 Task: Enable public transport information for Cleveland, Wisconisn, United States.
Action: Mouse moved to (185, 323)
Screenshot: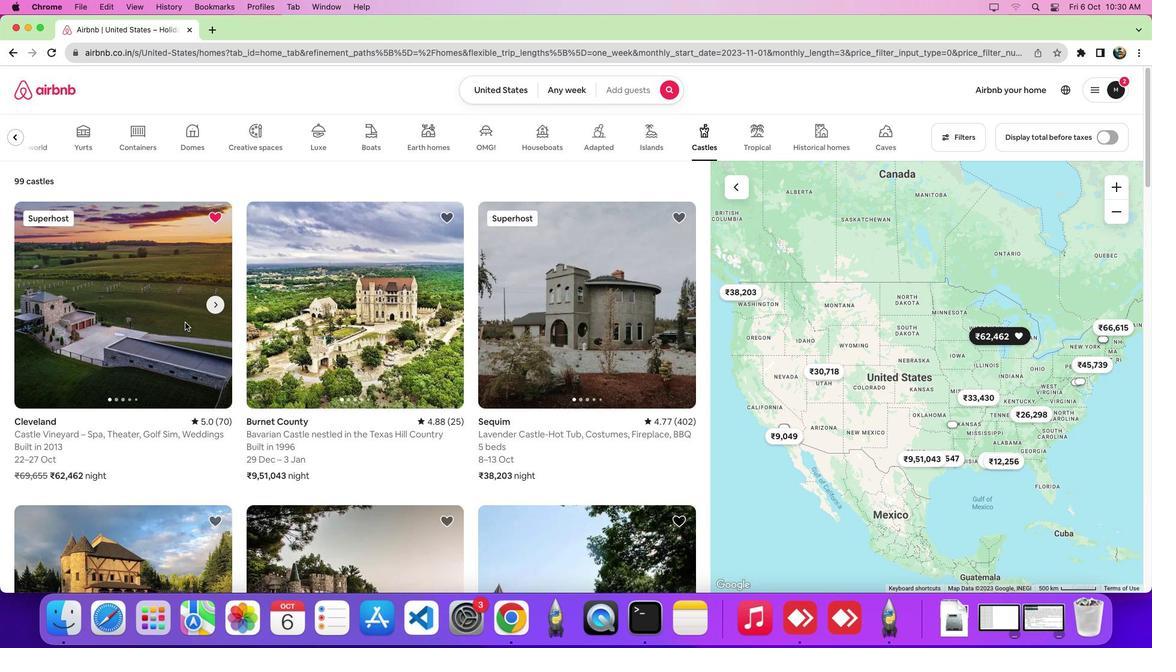 
Action: Mouse pressed left at (185, 323)
Screenshot: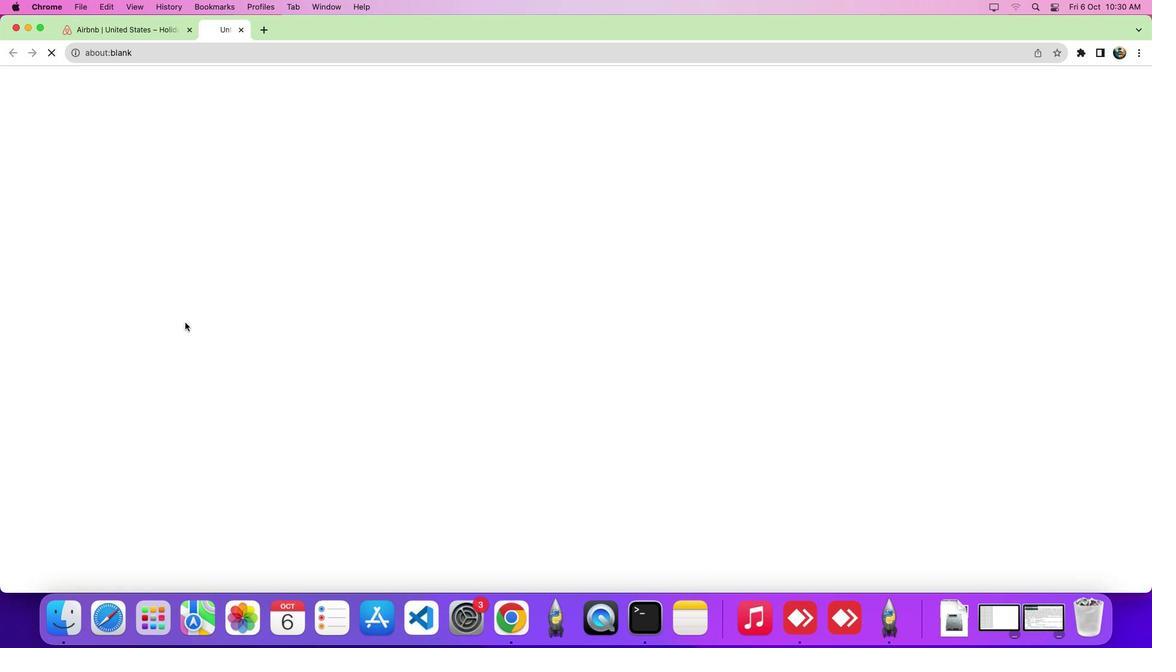 
Action: Mouse moved to (658, 298)
Screenshot: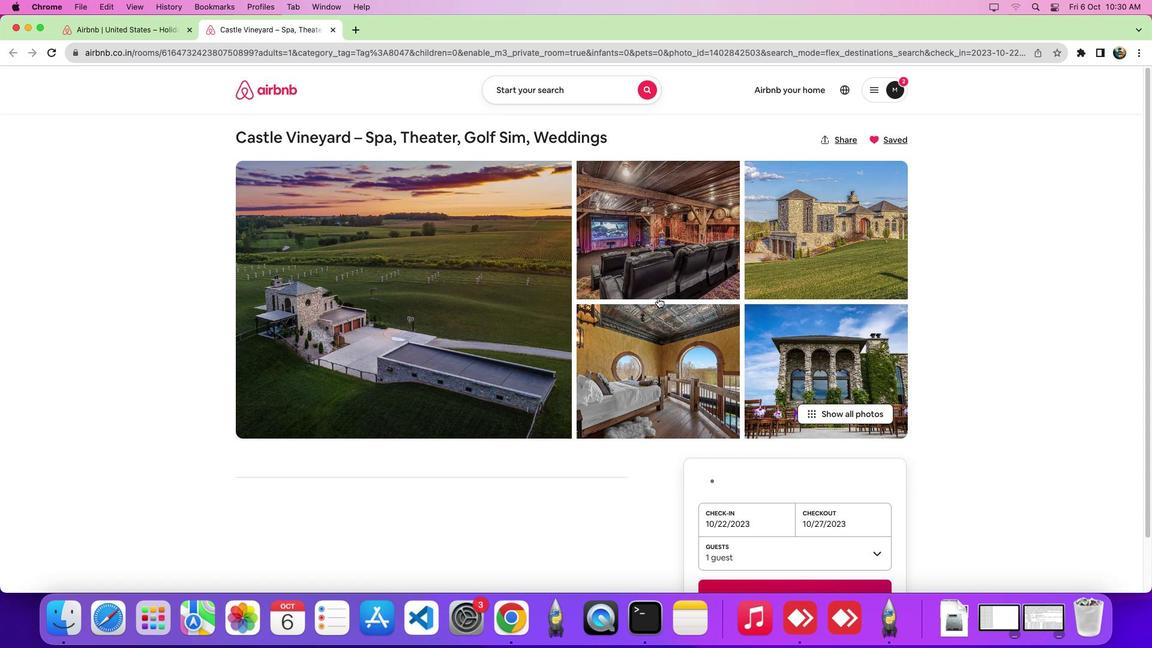 
Action: Mouse scrolled (658, 298) with delta (0, 0)
Screenshot: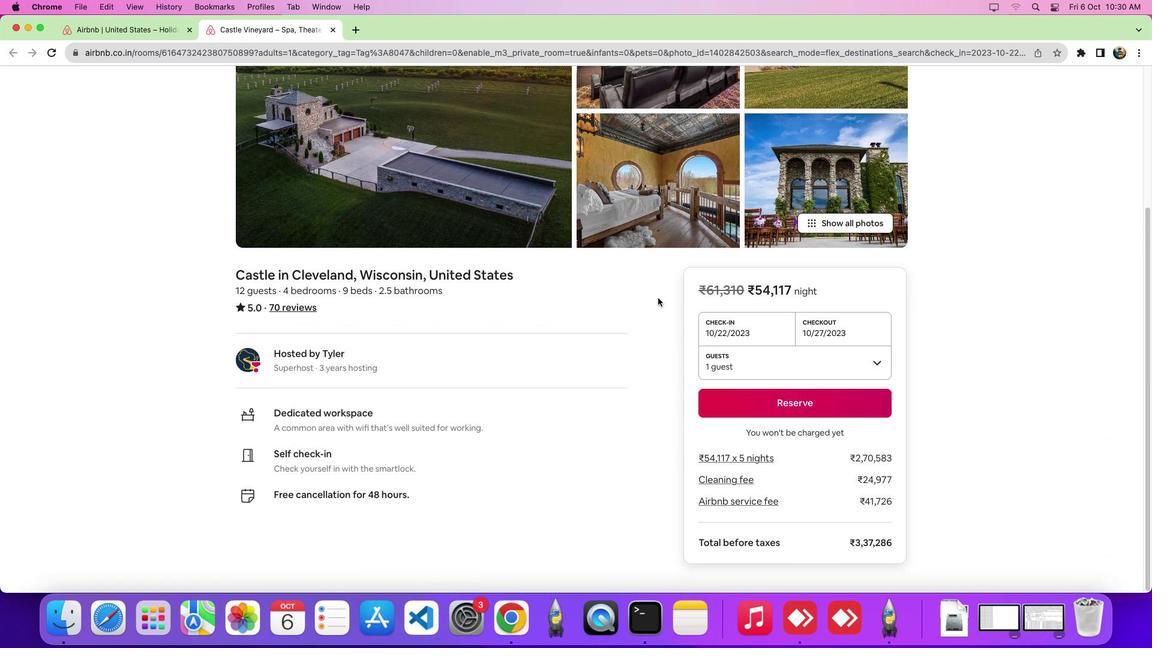 
Action: Mouse scrolled (658, 298) with delta (0, 0)
Screenshot: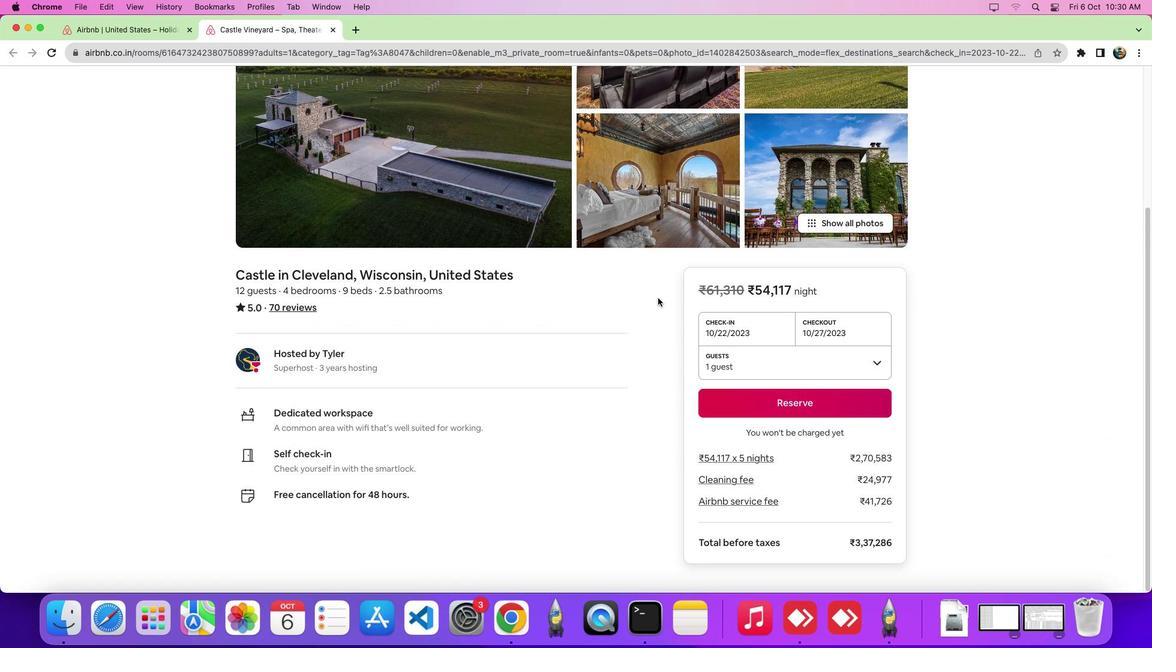 
Action: Mouse scrolled (658, 298) with delta (0, -5)
Screenshot: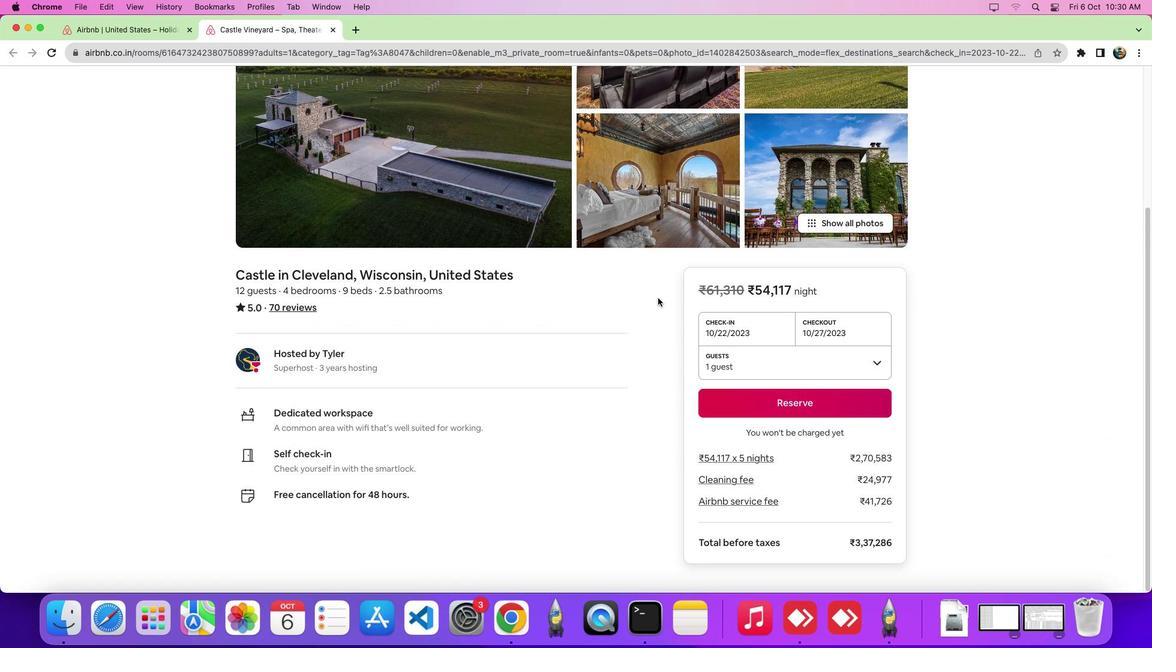 
Action: Mouse scrolled (658, 298) with delta (0, -7)
Screenshot: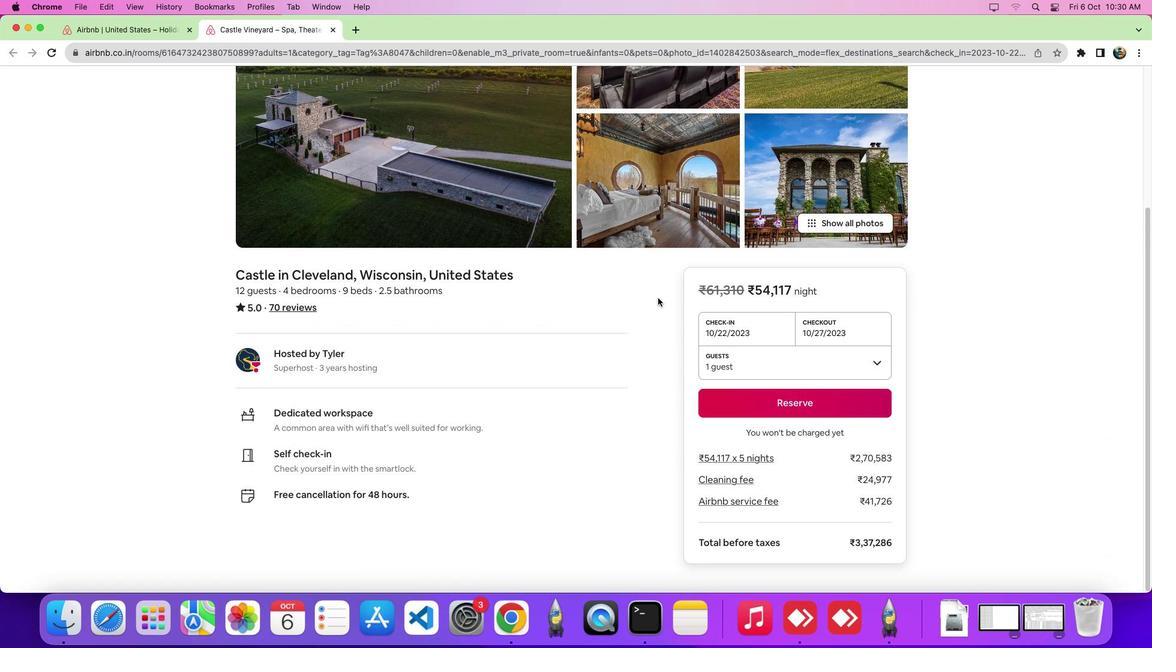 
Action: Mouse scrolled (658, 298) with delta (0, -9)
Screenshot: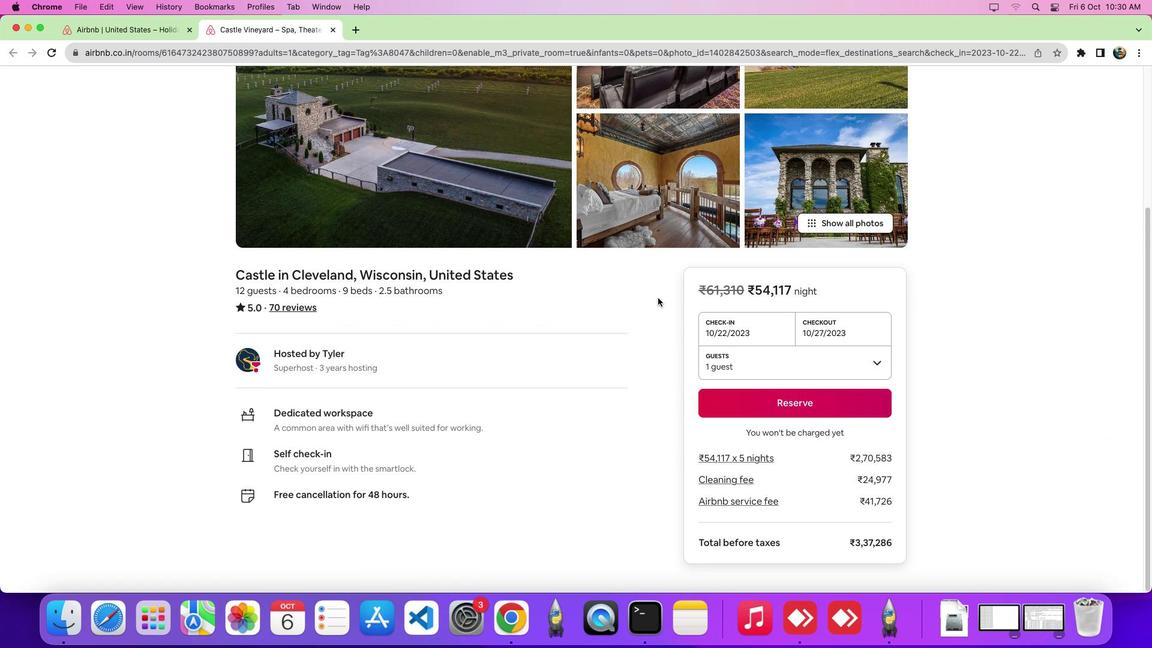 
Action: Mouse scrolled (658, 298) with delta (0, -9)
Screenshot: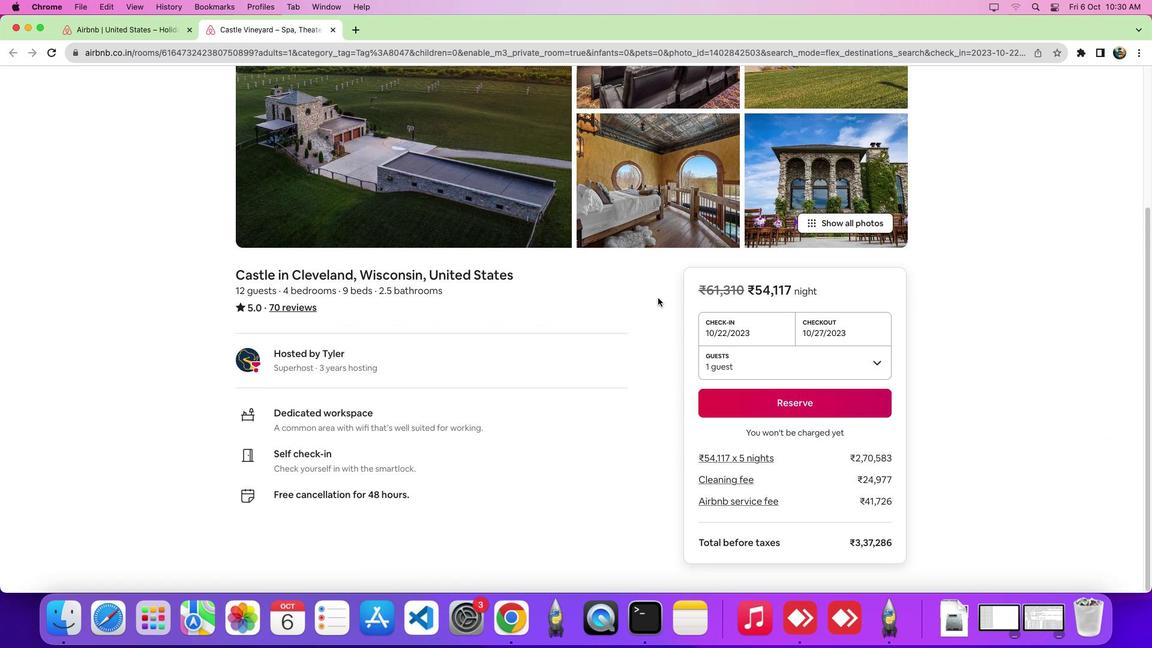 
Action: Mouse moved to (393, 162)
Screenshot: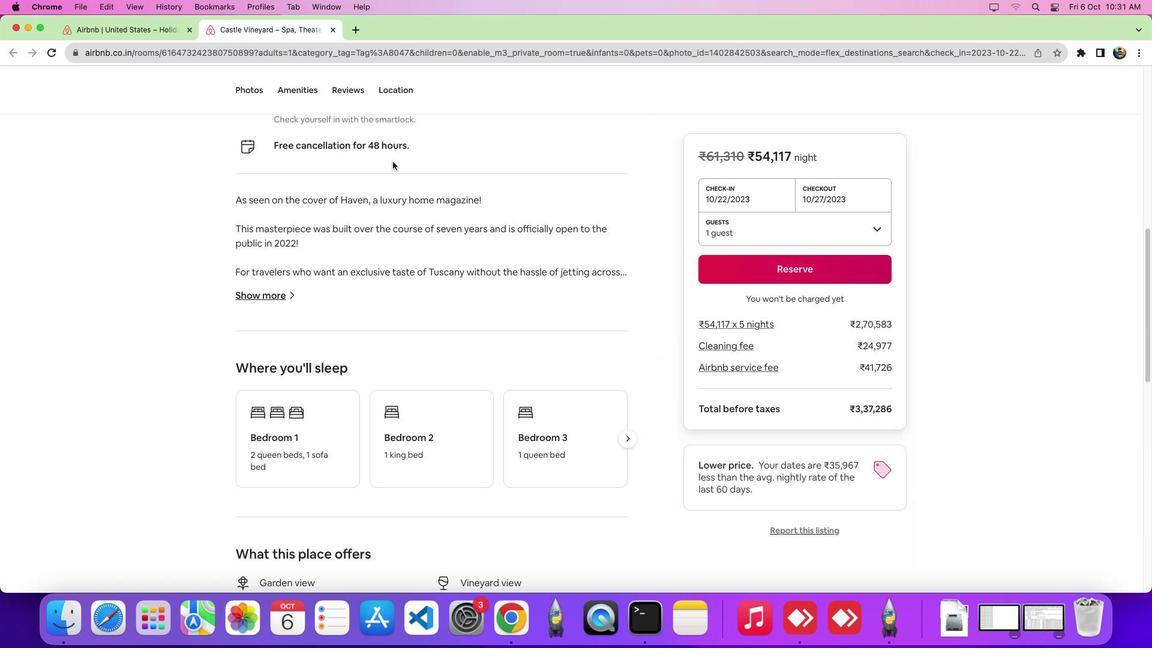 
Action: Mouse scrolled (393, 162) with delta (0, 0)
Screenshot: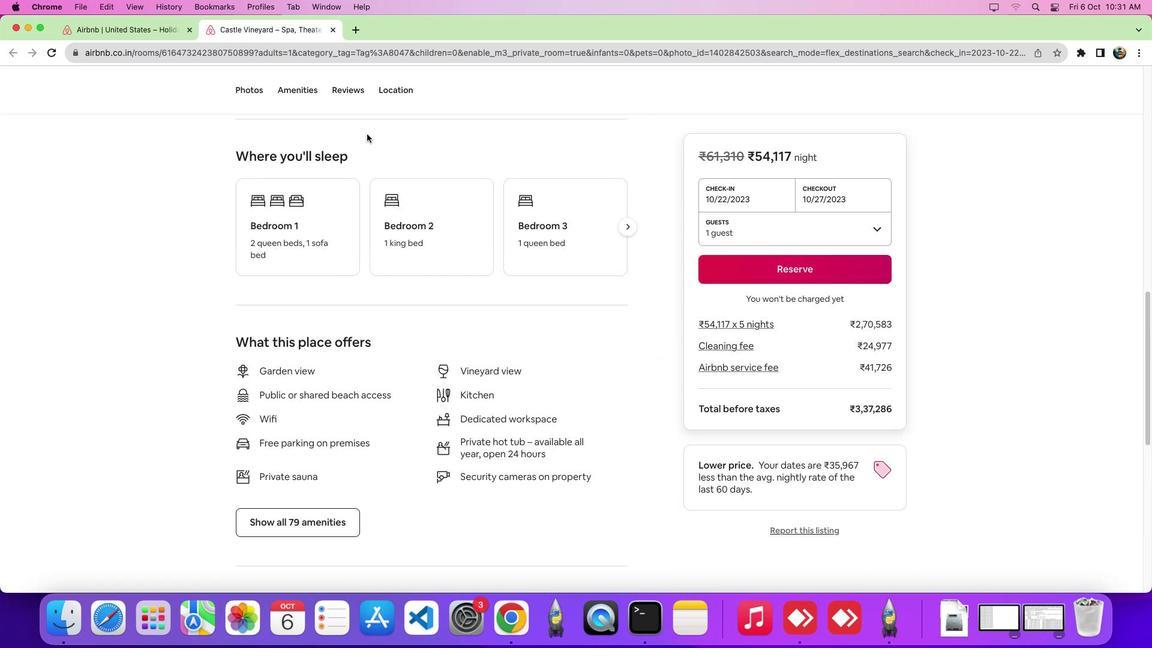 
Action: Mouse scrolled (393, 162) with delta (0, -1)
Screenshot: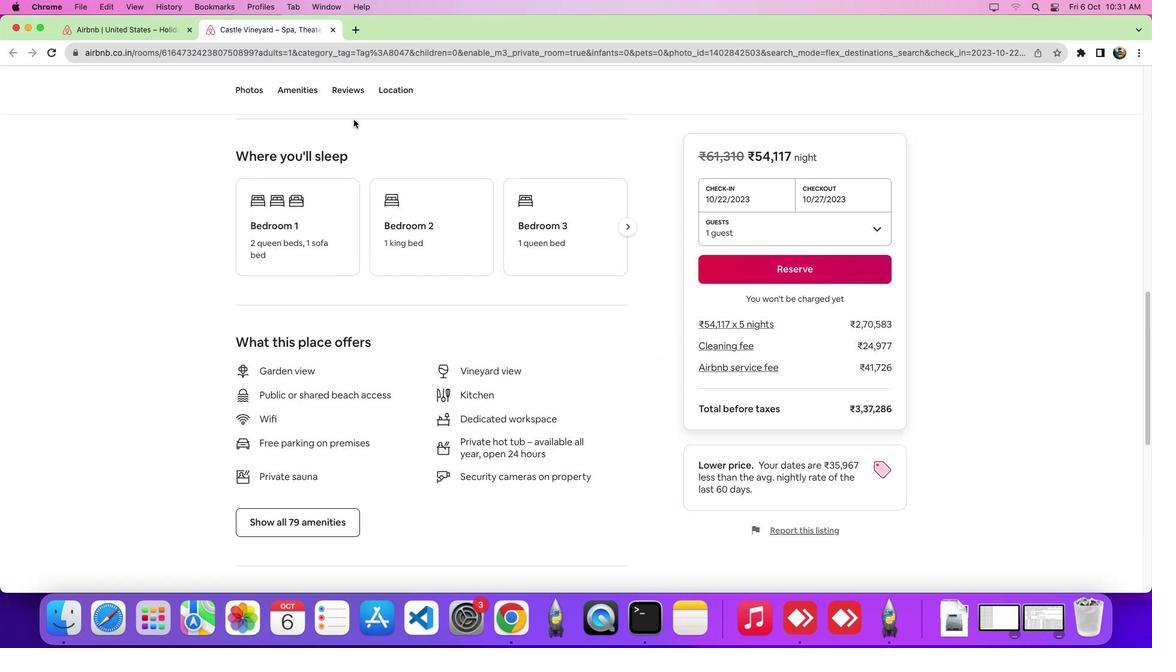 
Action: Mouse scrolled (393, 162) with delta (0, -5)
Screenshot: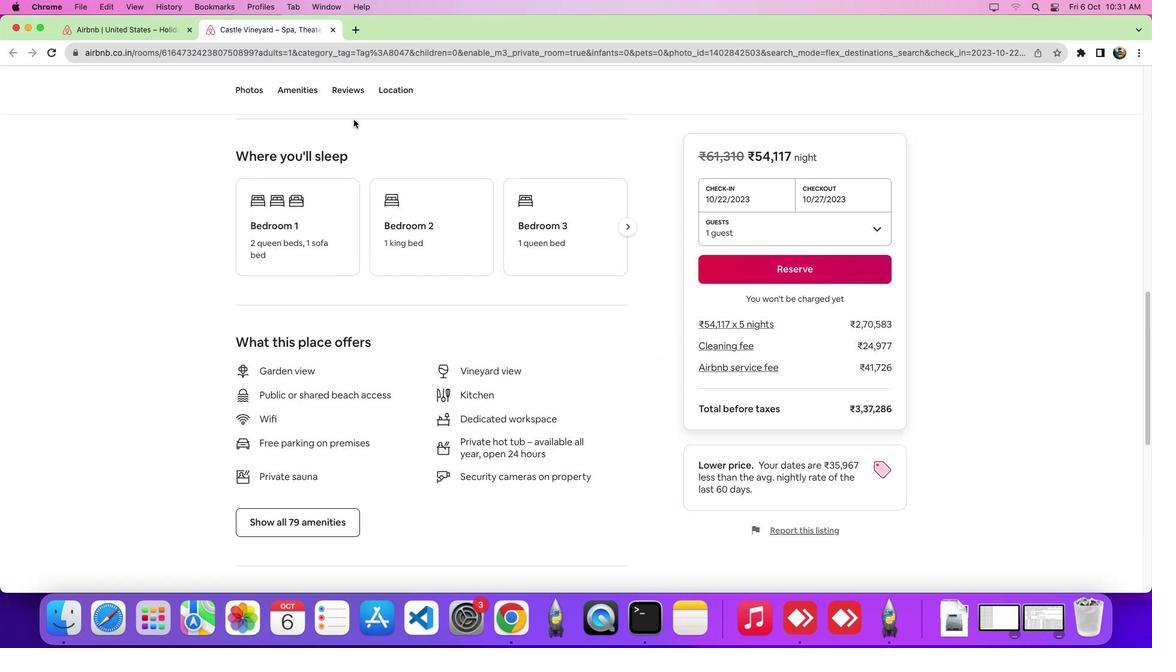 
Action: Mouse scrolled (393, 162) with delta (0, -6)
Screenshot: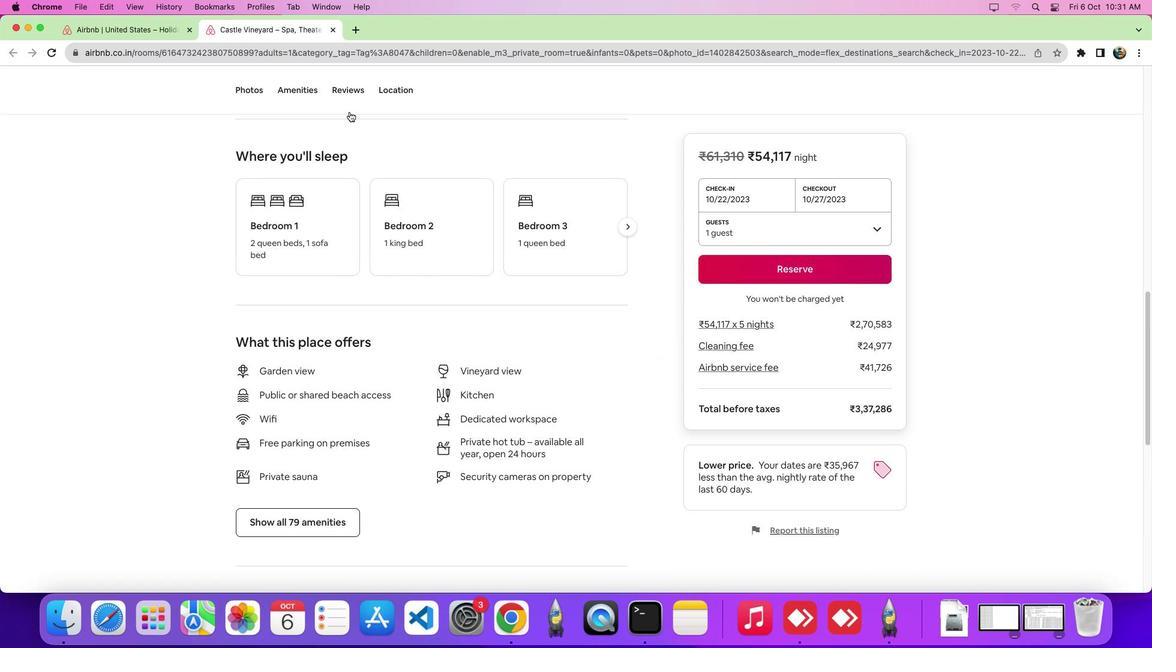 
Action: Mouse moved to (390, 91)
Screenshot: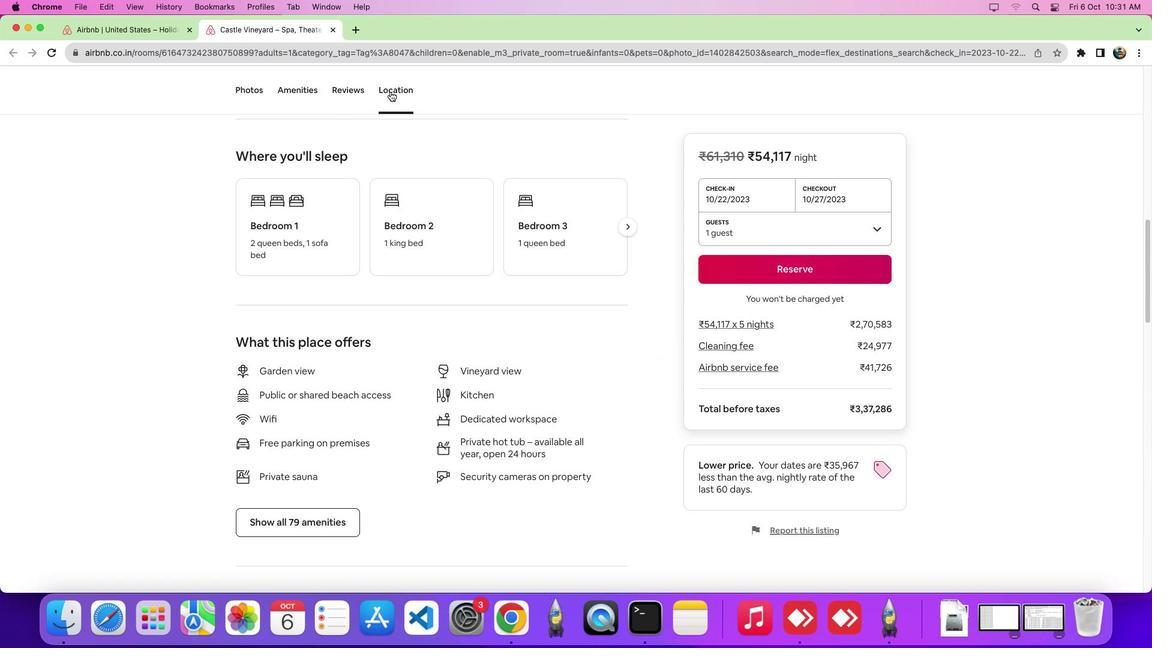 
Action: Mouse pressed left at (390, 91)
Screenshot: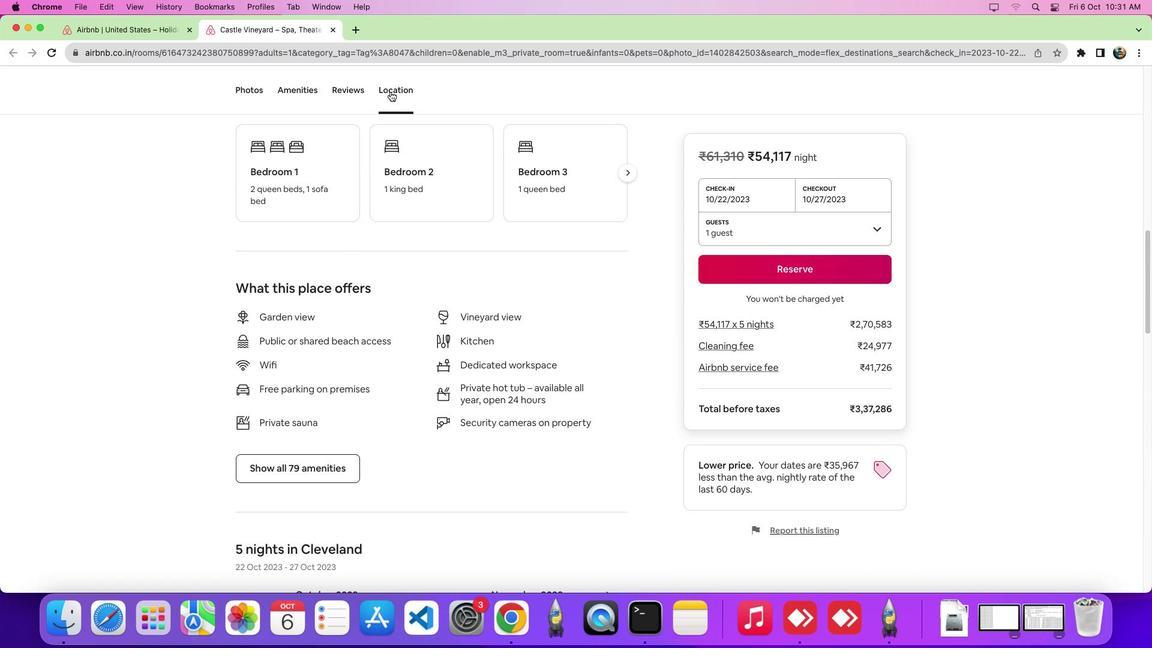 
Action: Mouse moved to (771, 199)
Screenshot: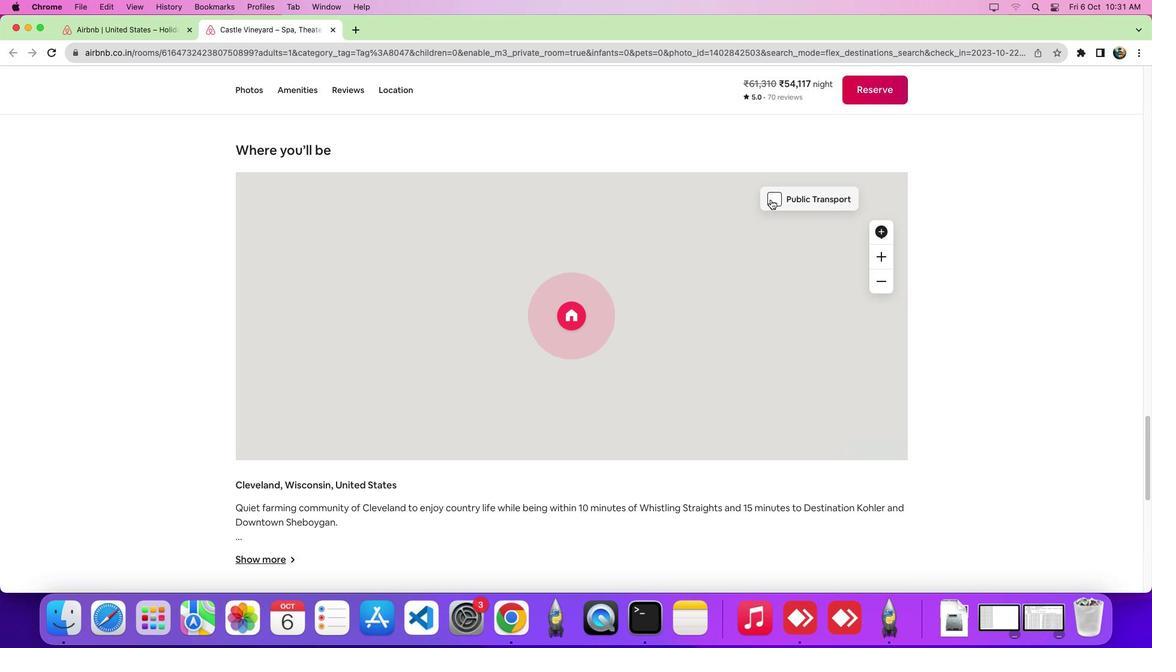 
Action: Mouse pressed left at (771, 199)
Screenshot: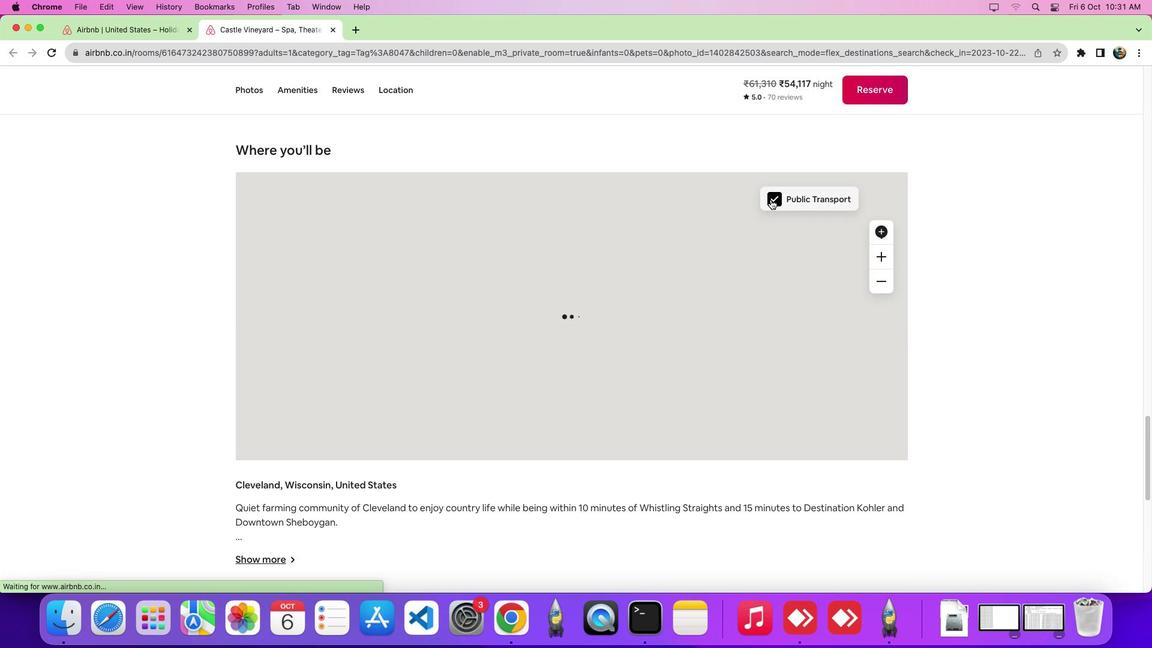 
Action: Mouse moved to (771, 201)
Screenshot: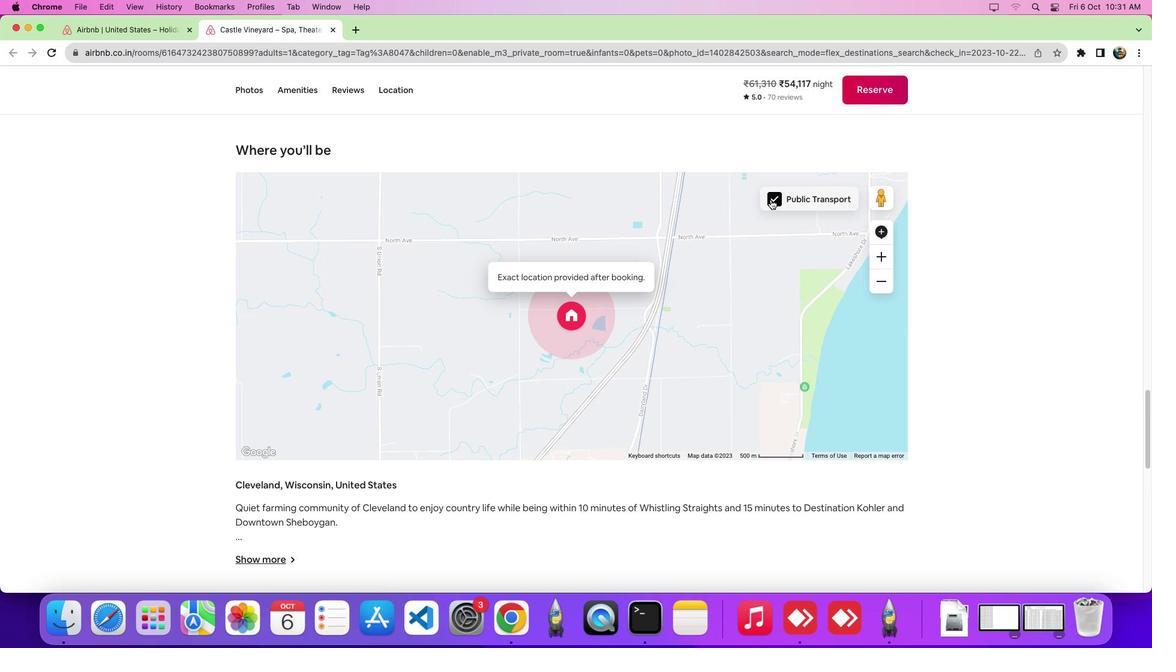 
